 Task: Remove the 'Abstract' column from the email view settings.
Action: Mouse moved to (196, 26)
Screenshot: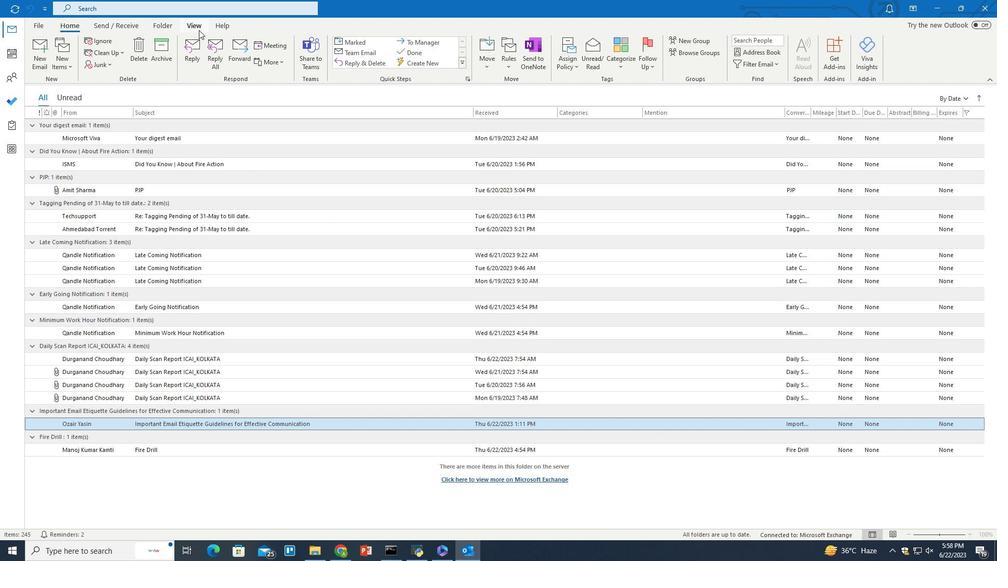 
Action: Mouse pressed left at (196, 26)
Screenshot: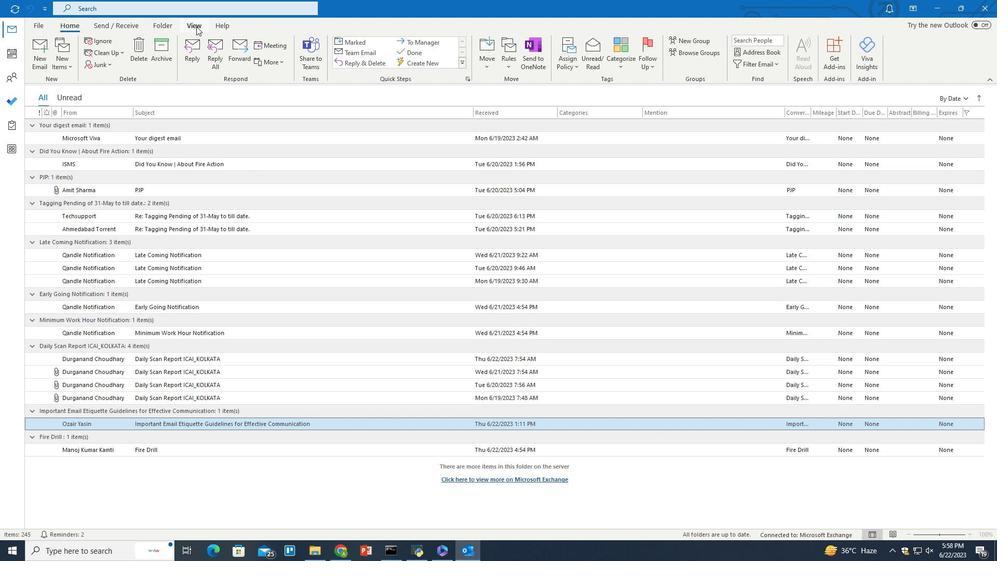 
Action: Mouse moved to (584, 52)
Screenshot: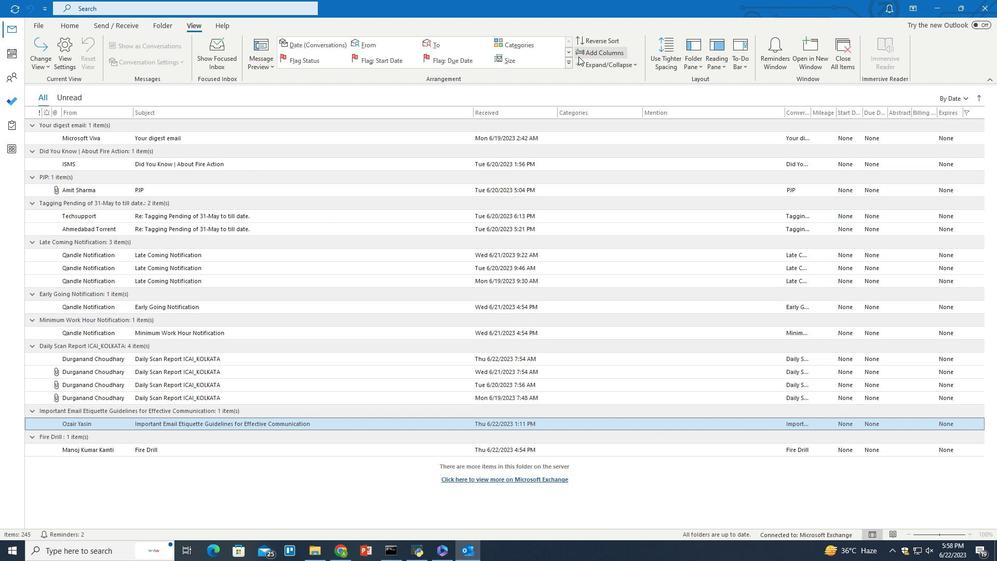 
Action: Mouse pressed left at (584, 52)
Screenshot: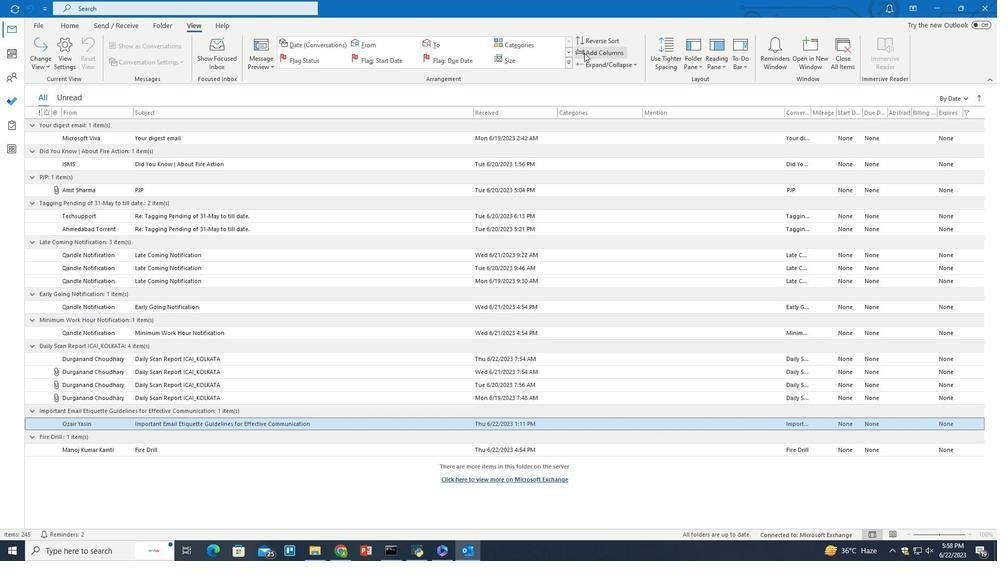 
Action: Mouse moved to (541, 307)
Screenshot: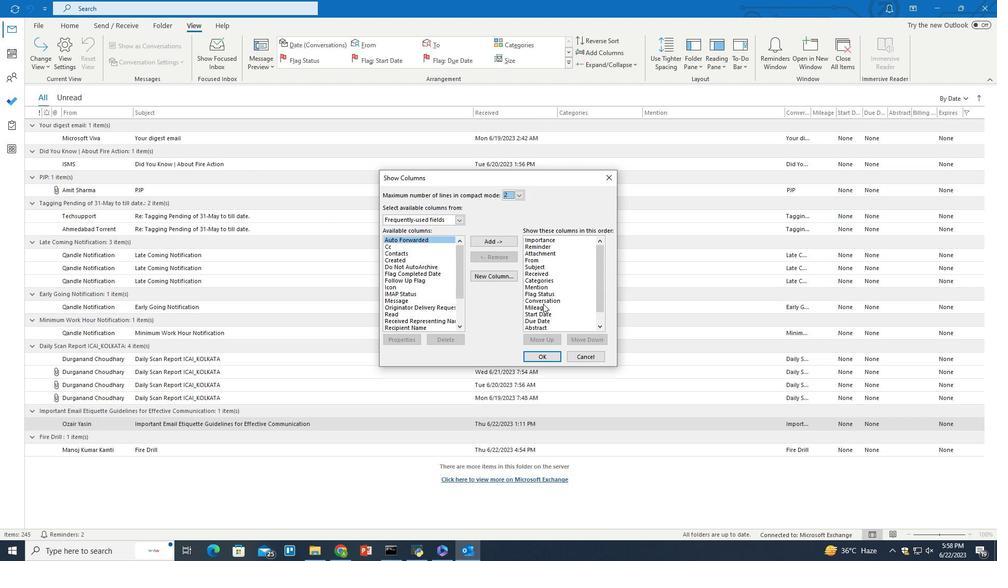 
Action: Mouse pressed left at (541, 307)
Screenshot: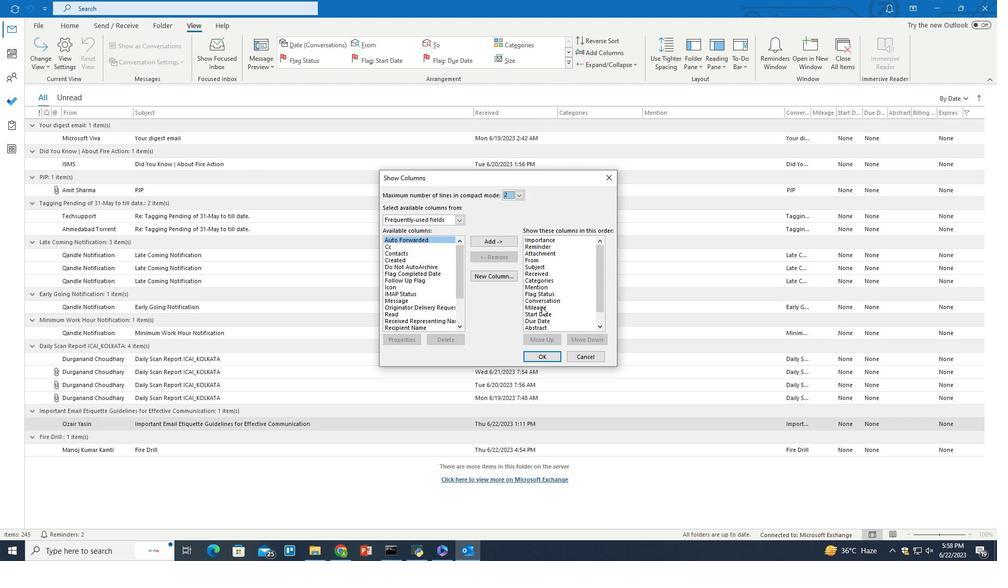 
Action: Mouse moved to (494, 256)
Screenshot: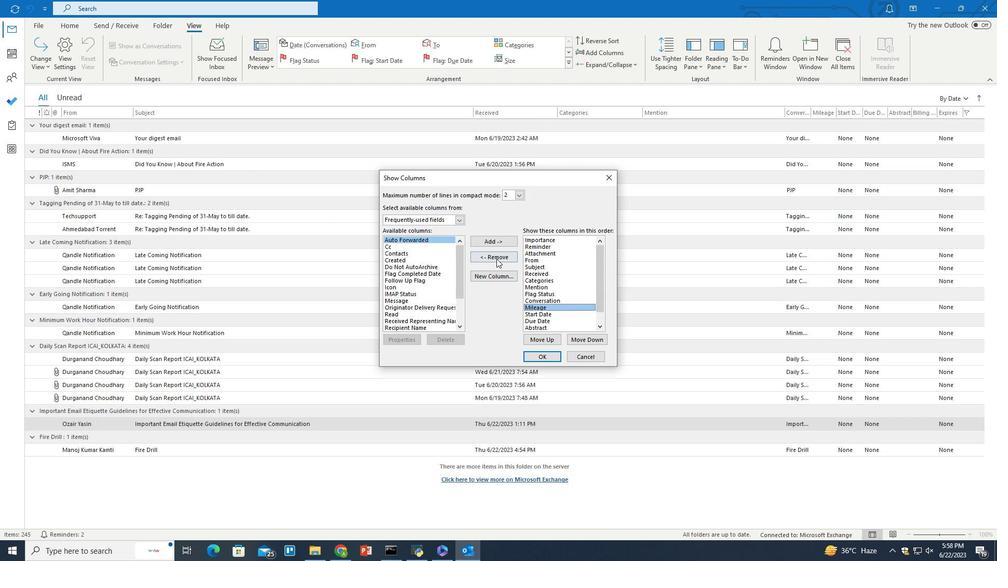 
Action: Mouse pressed left at (494, 256)
Screenshot: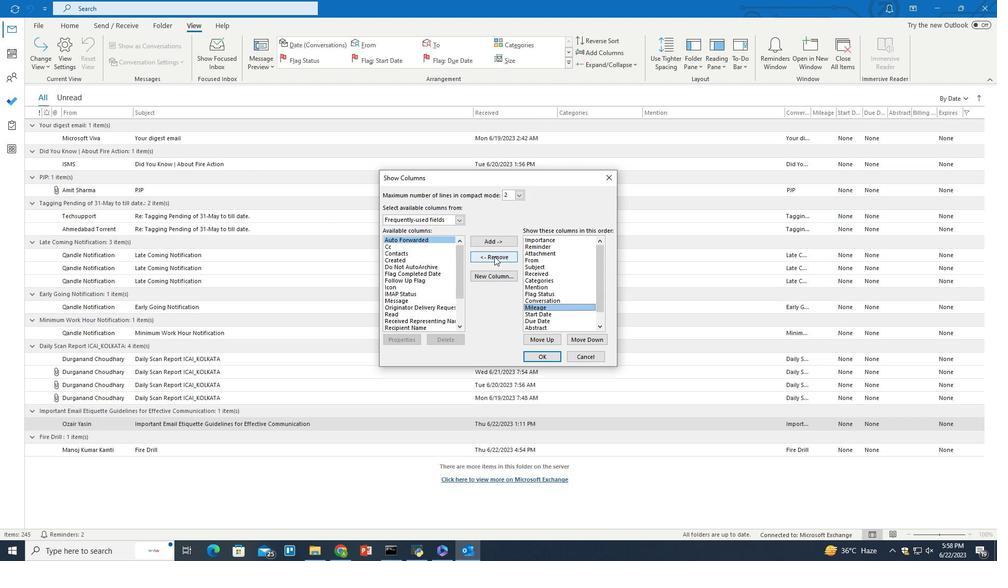 
Action: Mouse moved to (545, 353)
Screenshot: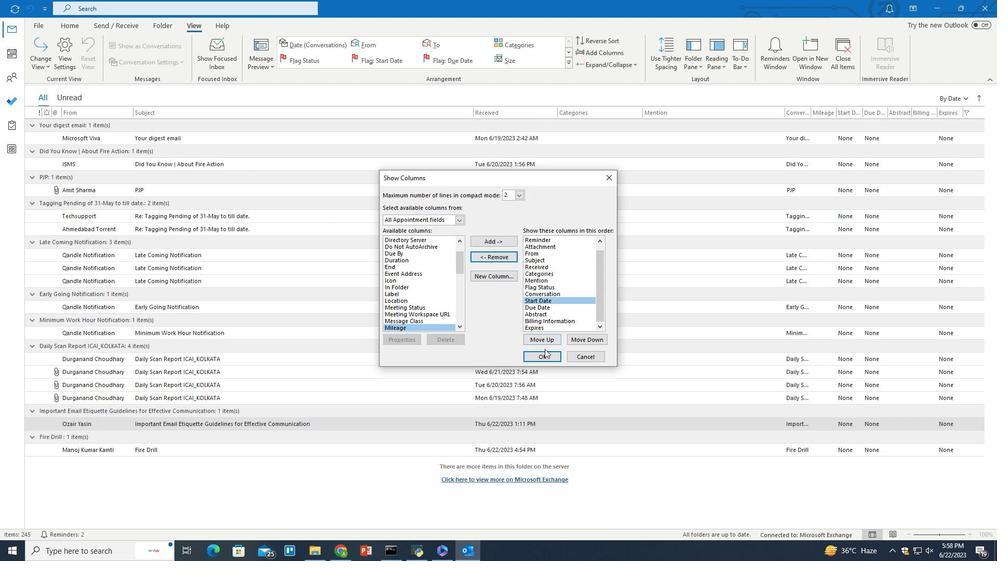 
Action: Mouse pressed left at (545, 353)
Screenshot: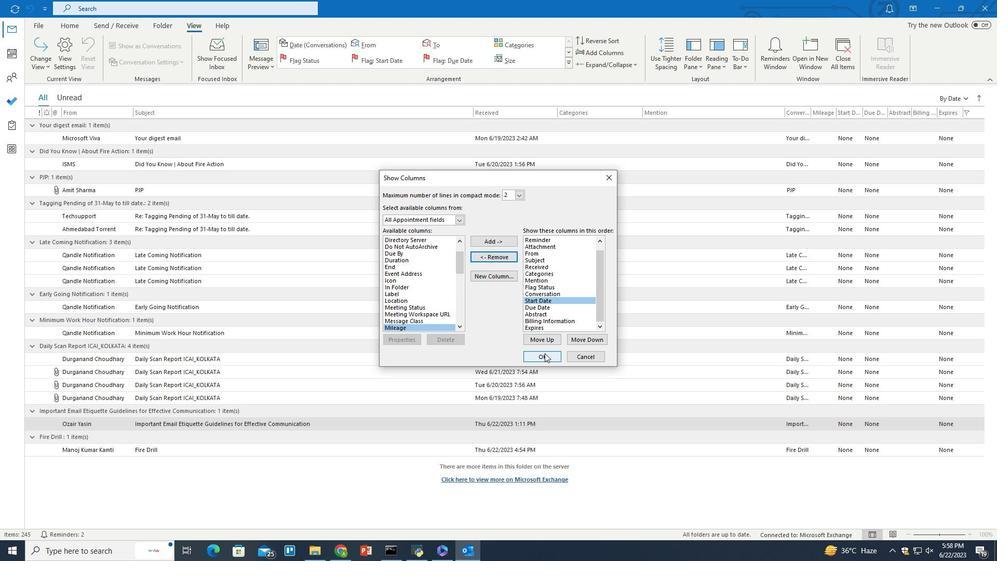 
